 Task: Report abuse to  page of Nestle
Action: Mouse moved to (247, 183)
Screenshot: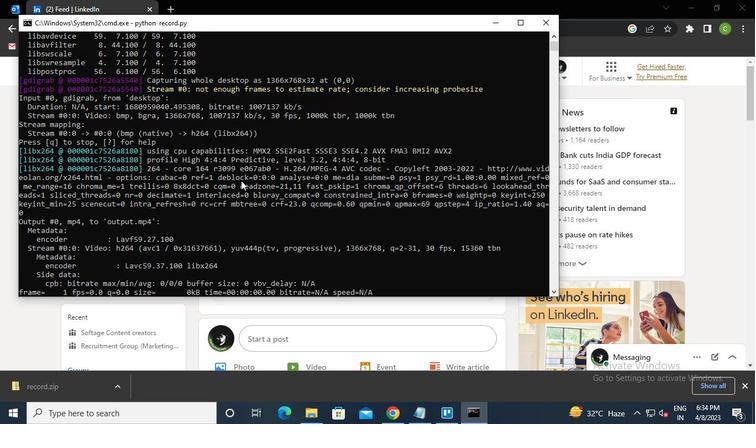 
Action: Keyboard Key.alt_l
Screenshot: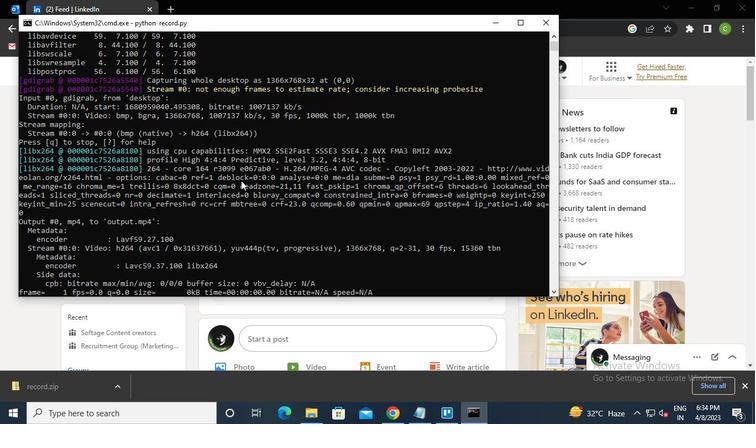 
Action: Mouse moved to (277, 175)
Screenshot: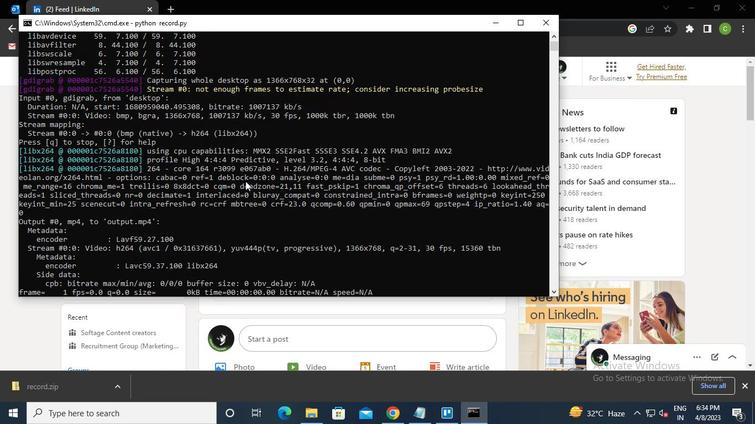 
Action: Keyboard Key.tab
Screenshot: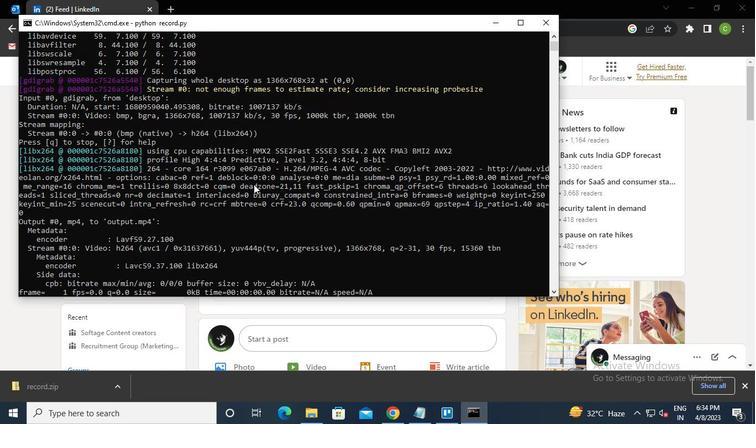 
Action: Mouse moved to (206, 67)
Screenshot: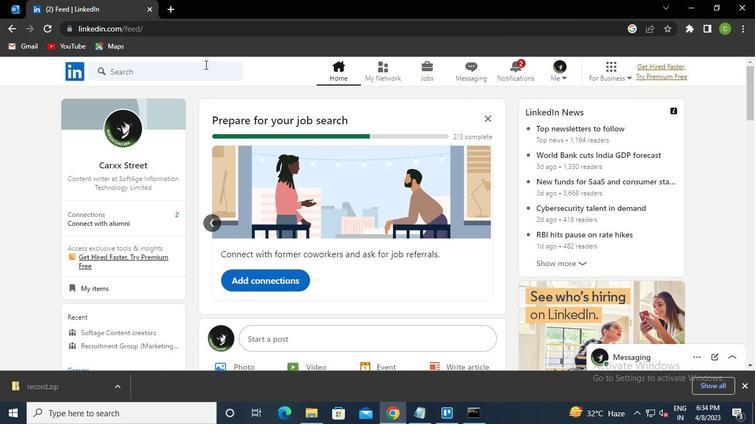 
Action: Mouse pressed left at (206, 67)
Screenshot: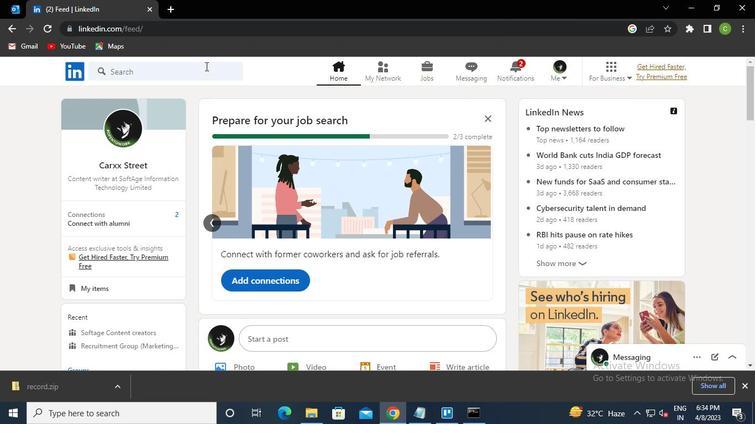 
Action: Keyboard Key.caps_lock
Screenshot: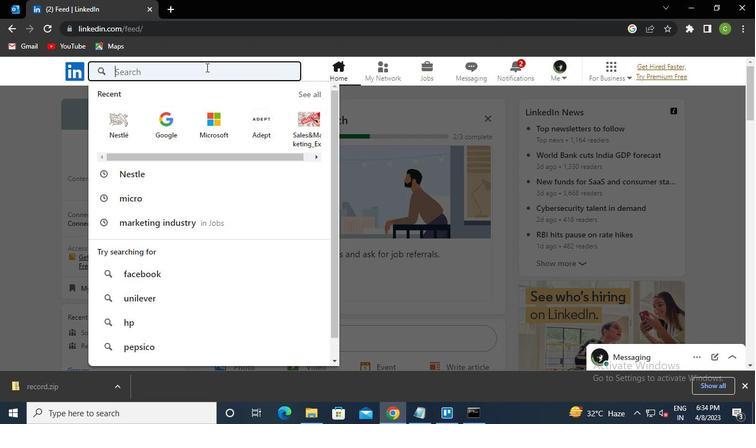 
Action: Keyboard n
Screenshot: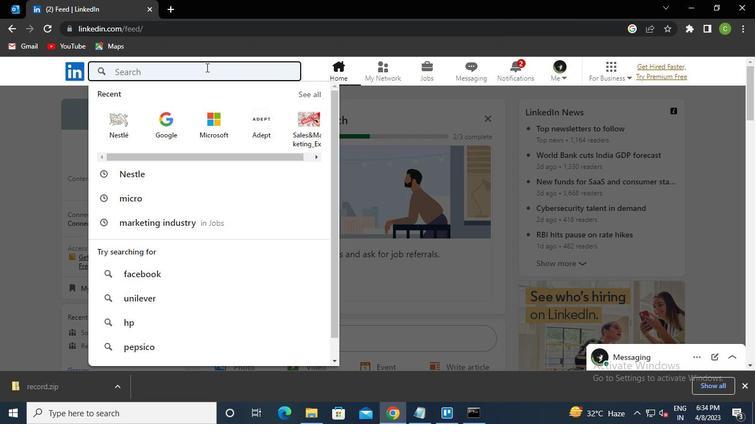 
Action: Keyboard Key.caps_lock
Screenshot: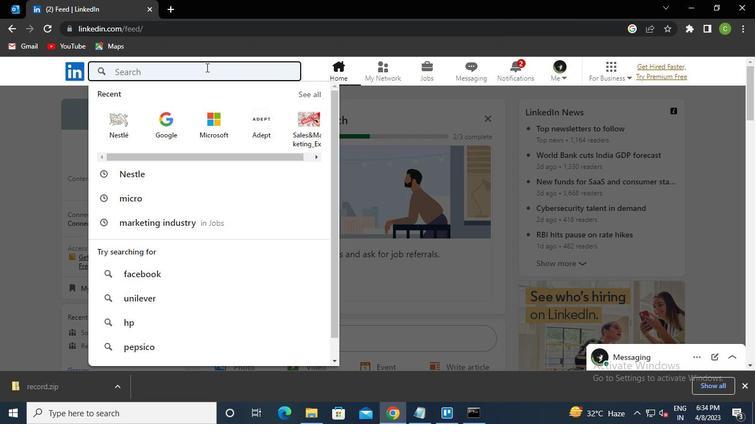 
Action: Keyboard e
Screenshot: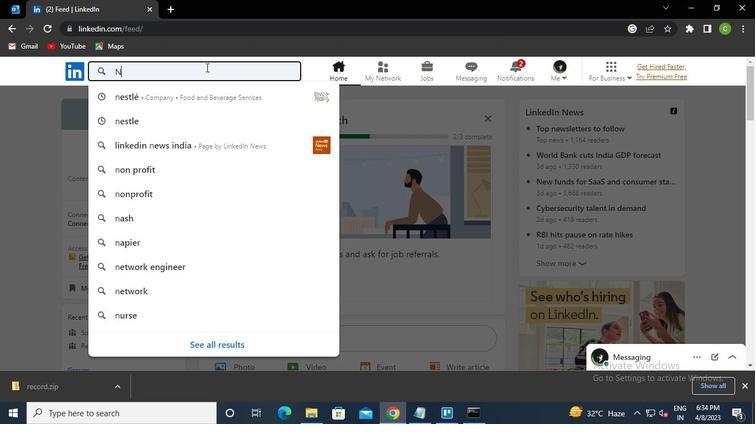 
Action: Keyboard s
Screenshot: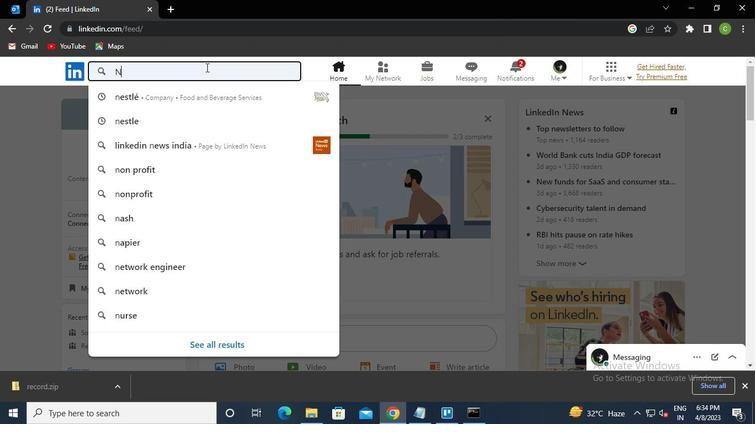 
Action: Keyboard Key.down
Screenshot: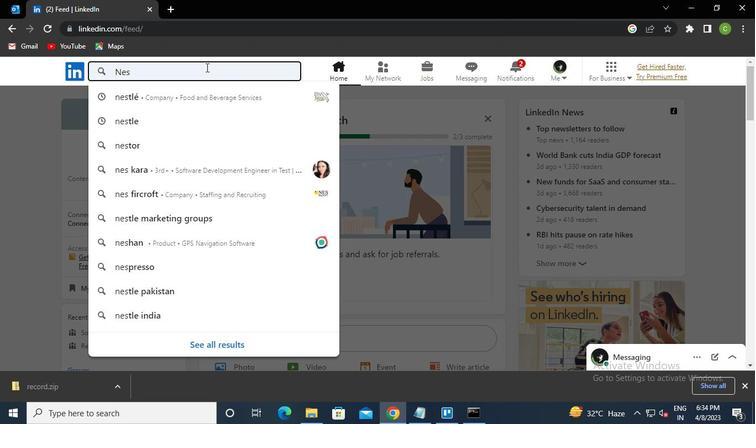 
Action: Keyboard Key.enter
Screenshot: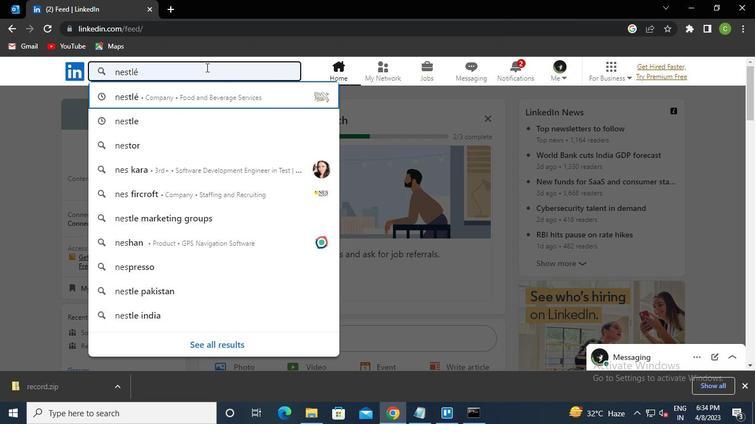 
Action: Mouse moved to (344, 173)
Screenshot: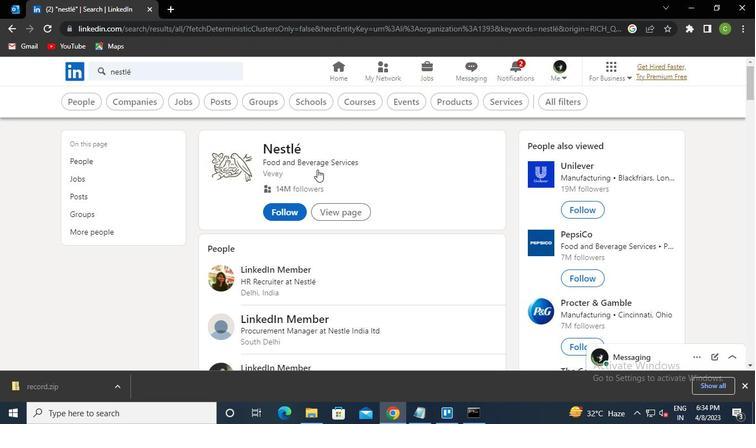 
Action: Mouse pressed left at (344, 173)
Screenshot: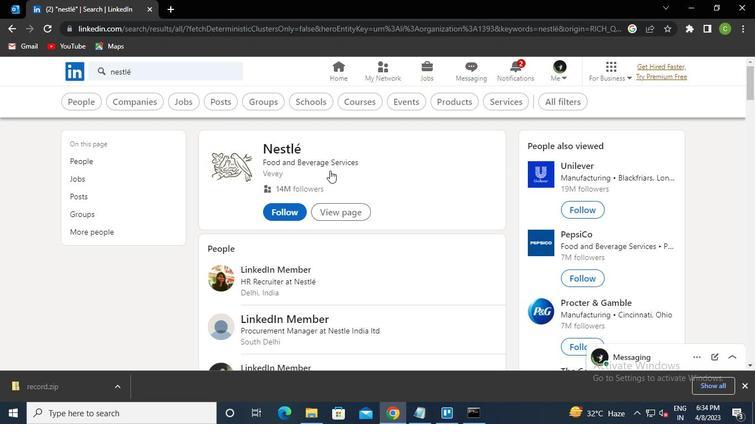 
Action: Mouse moved to (263, 178)
Screenshot: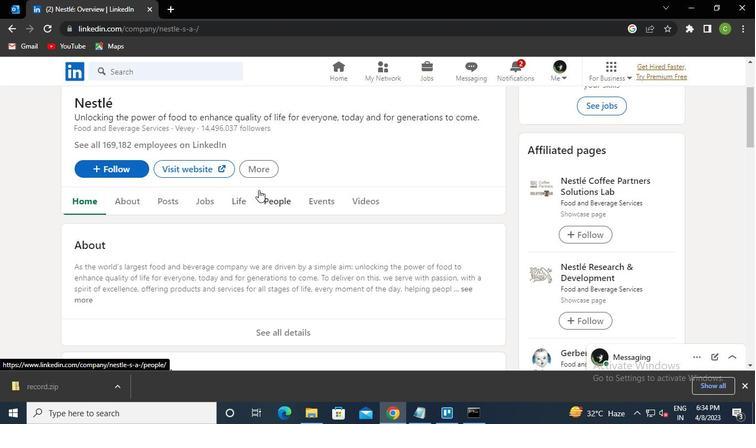 
Action: Mouse pressed left at (263, 178)
Screenshot: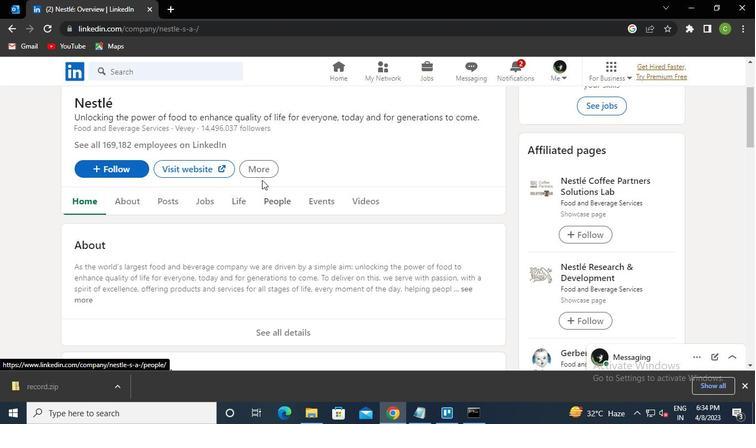 
Action: Mouse moved to (293, 214)
Screenshot: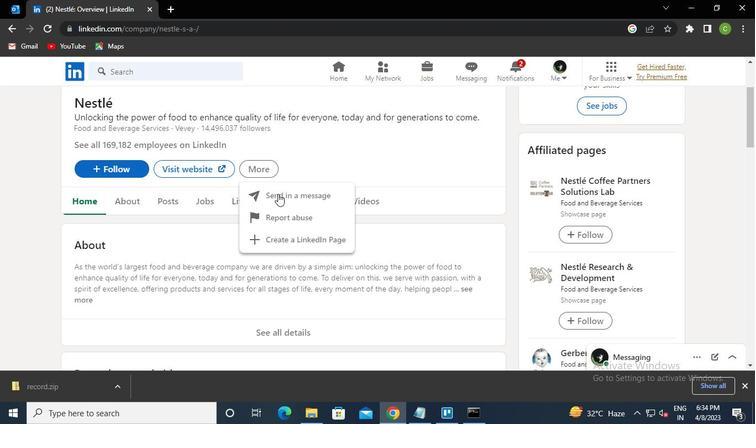 
Action: Mouse pressed left at (293, 214)
Screenshot: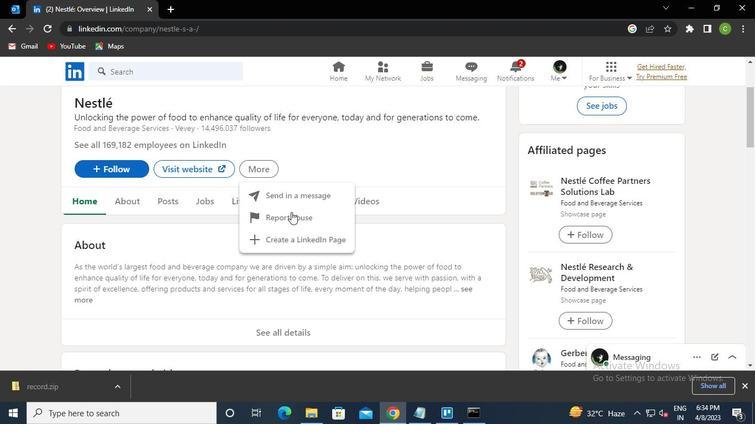
Action: Mouse moved to (325, 128)
Screenshot: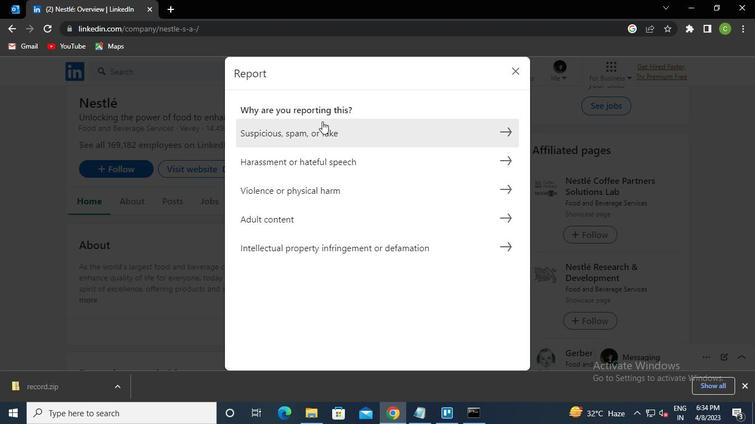 
Action: Mouse pressed left at (325, 128)
Screenshot: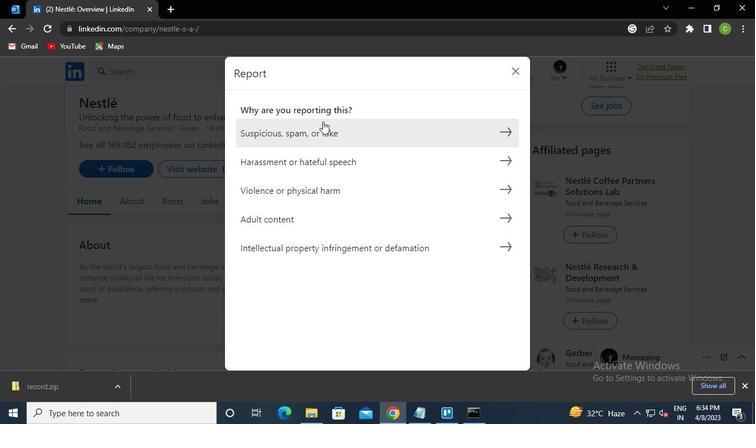 
Action: Mouse moved to (294, 141)
Screenshot: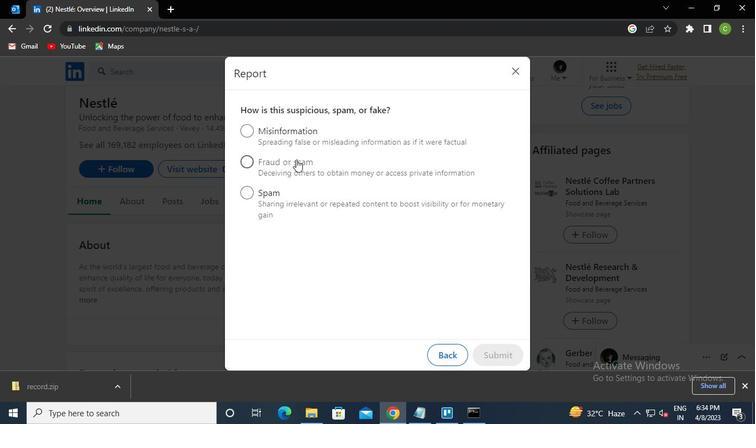 
Action: Mouse pressed left at (294, 141)
Screenshot: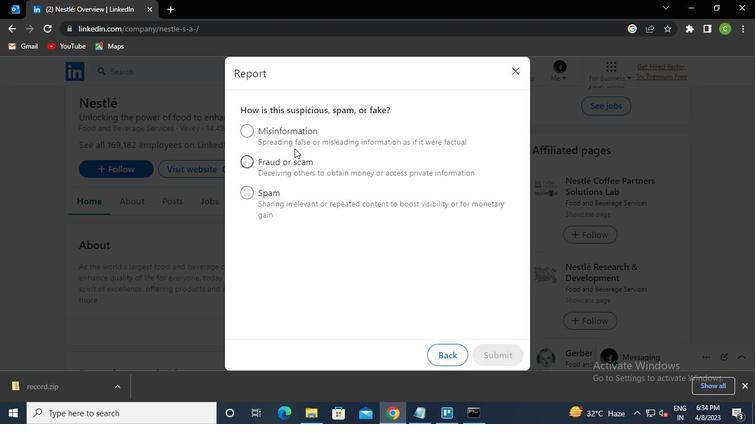
Action: Mouse moved to (502, 352)
Screenshot: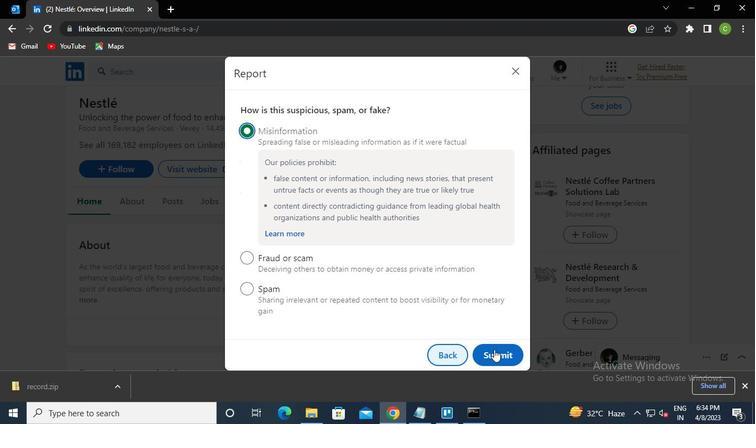 
Action: Mouse pressed left at (502, 352)
Screenshot: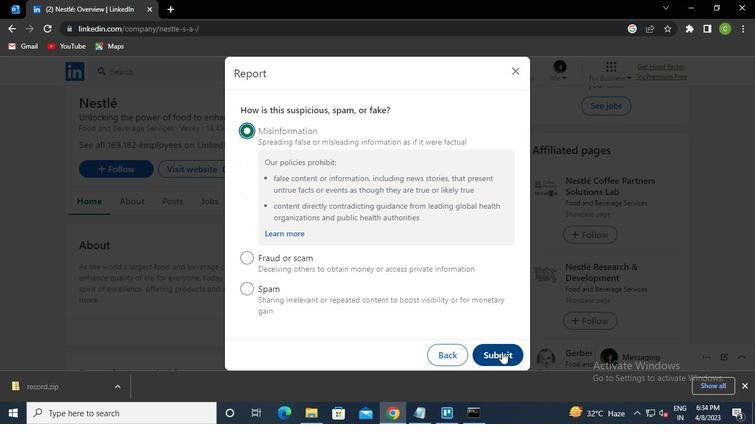 
Action: Mouse moved to (307, 164)
Screenshot: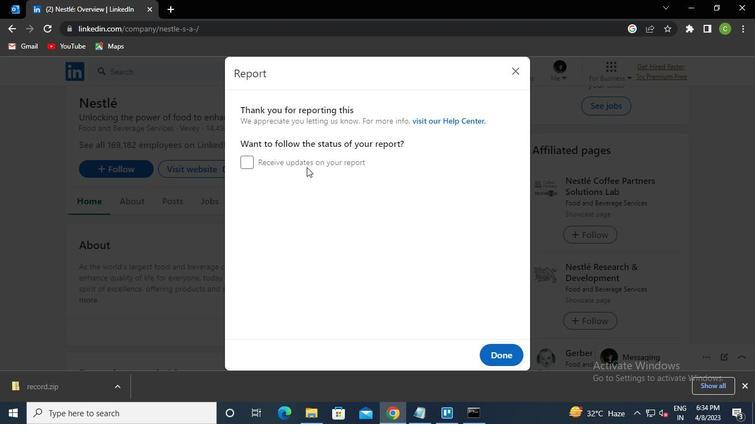 
Action: Mouse pressed left at (307, 164)
Screenshot: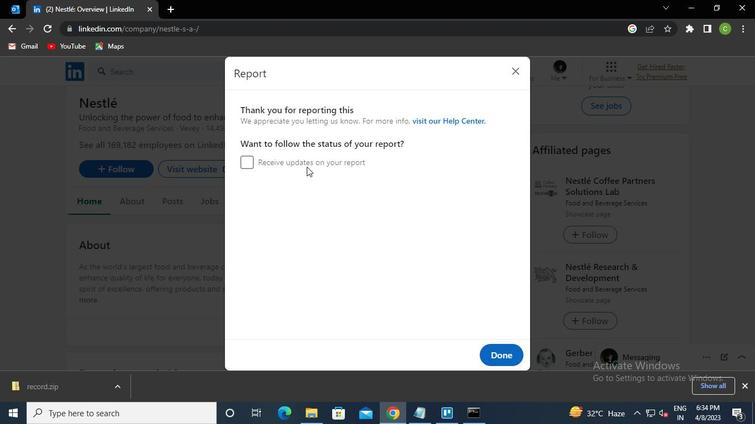
Action: Mouse moved to (512, 356)
Screenshot: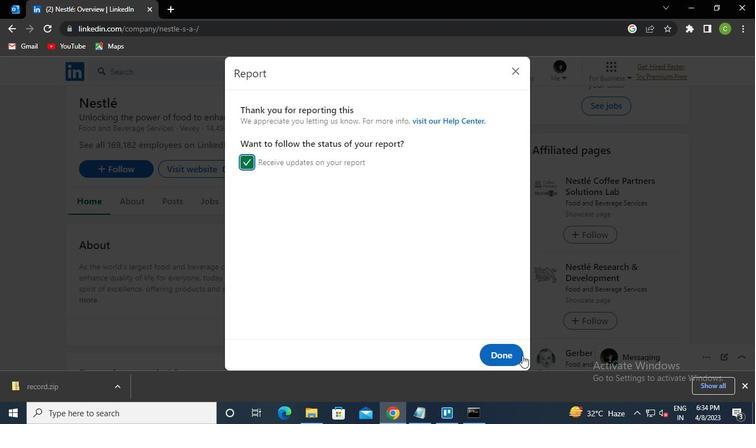 
Action: Mouse pressed left at (512, 356)
Screenshot: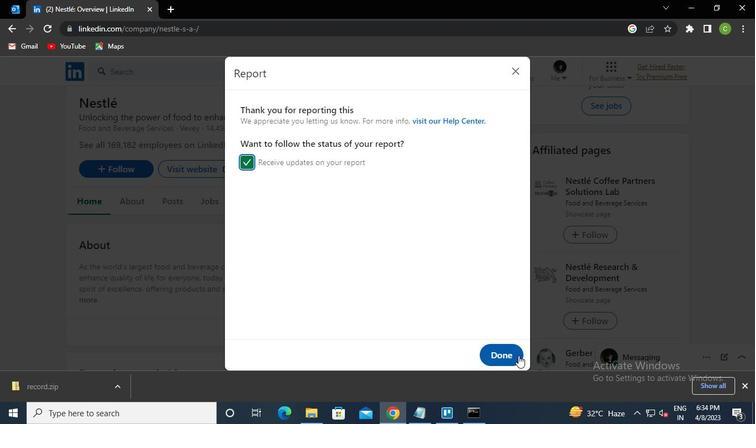 
Action: Mouse moved to (340, 80)
Screenshot: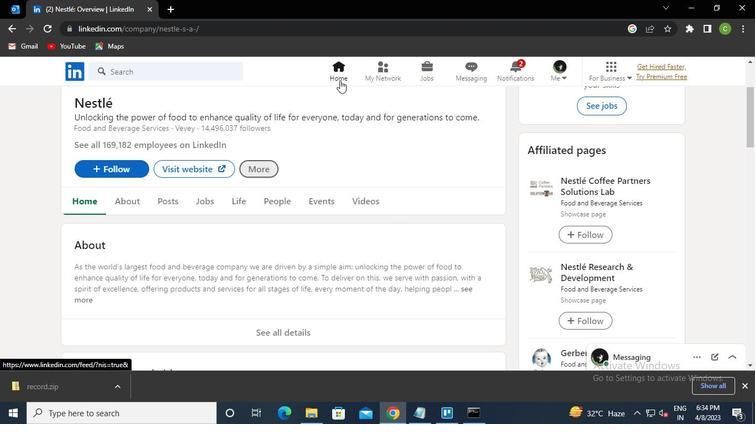 
Action: Mouse pressed left at (340, 80)
Screenshot: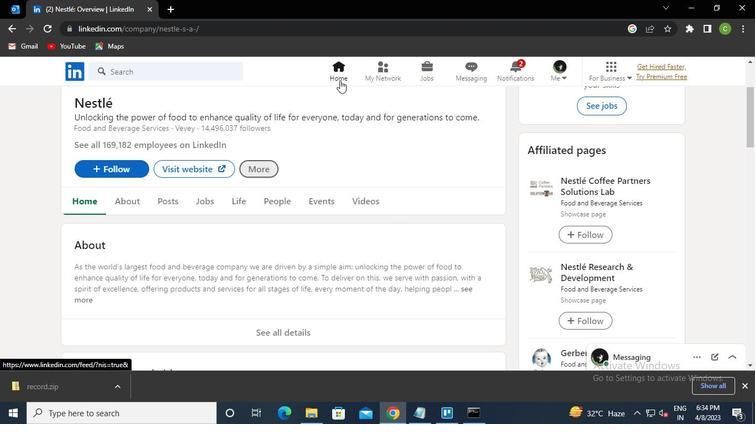 
Action: Mouse moved to (473, 424)
Screenshot: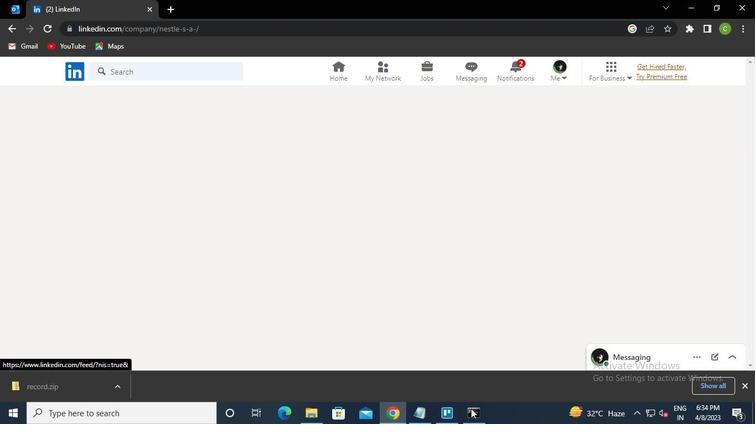 
Action: Mouse pressed left at (473, 424)
Screenshot: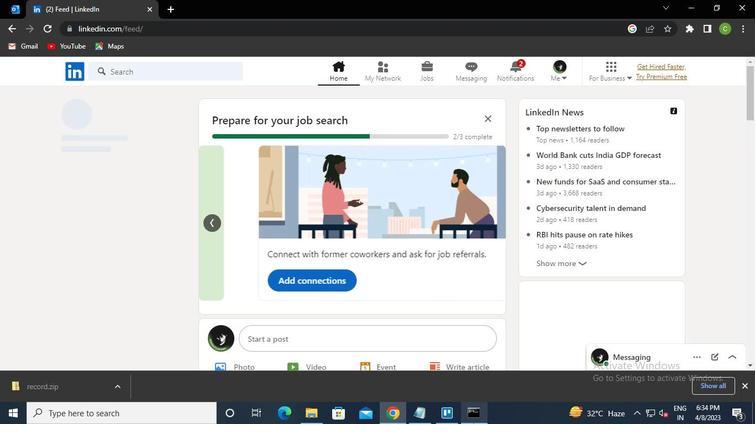
Action: Mouse moved to (552, 20)
Screenshot: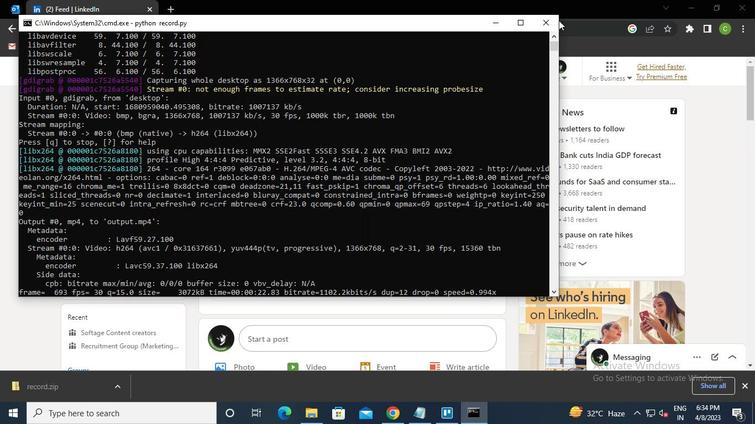 
Action: Mouse pressed left at (552, 20)
Screenshot: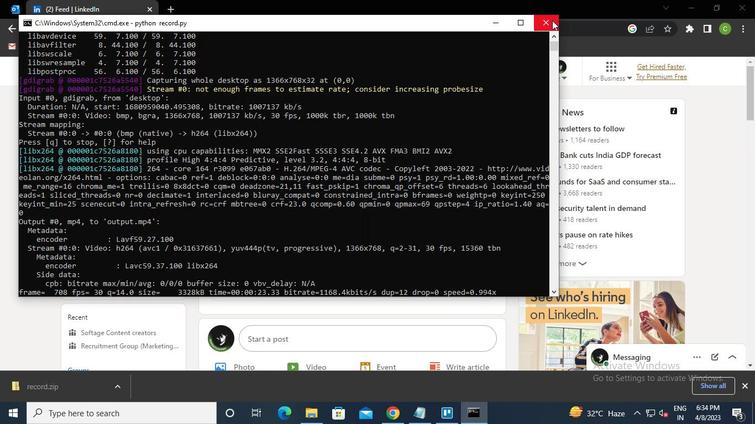 
